 Task: Add an event with the title Second Monthly Department Meeting, date '2024/03/17', time 9:40 AM to 11:40 AMand add a description: The session will begin with an introduction to the importance of effective presentations, emphasizing the impact of clear communication, engaging delivery, and confident body language. Participants will have the opportunity to learn key strategies and best practices for creating impactful presentations that captivate audiences and convey messages effectively., put the event into Yellow category . Add location for the event as: Burj Al Arab Jumeirah, Dubai, United Arab Emirates, logged in from the account softage.7@softage.netand send the event invitation to softage.5@softage.net and softage.1@softage.net. Set a reminder for the event At time of event
Action: Mouse moved to (95, 115)
Screenshot: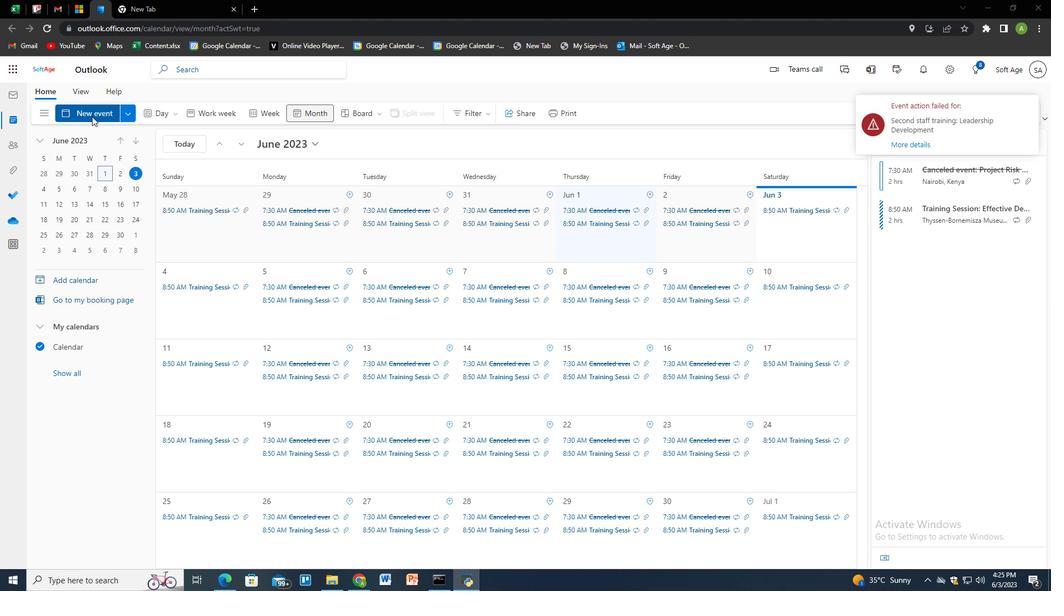 
Action: Mouse pressed left at (95, 115)
Screenshot: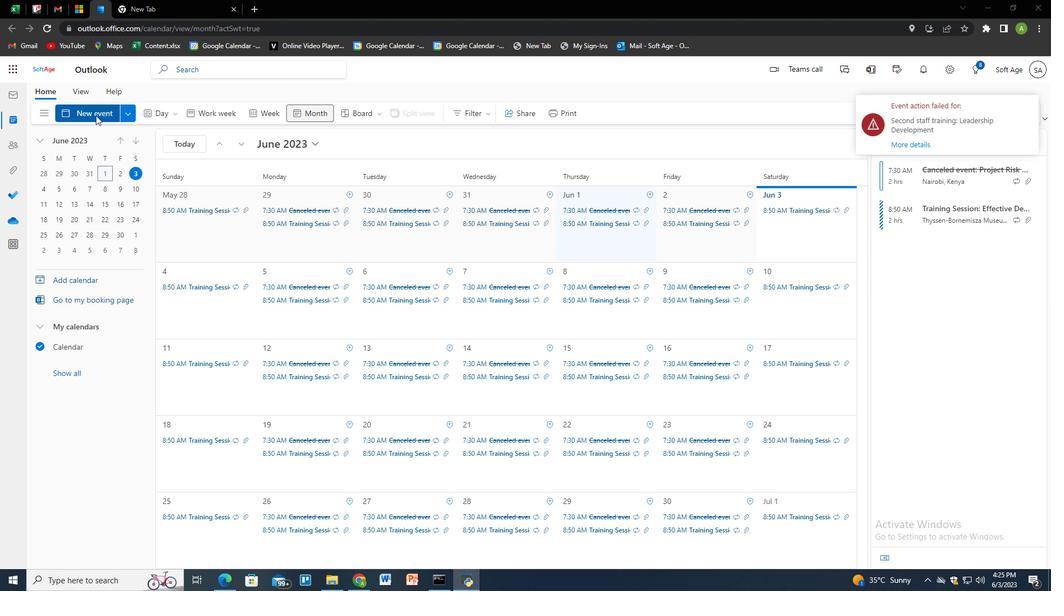 
Action: Mouse moved to (287, 183)
Screenshot: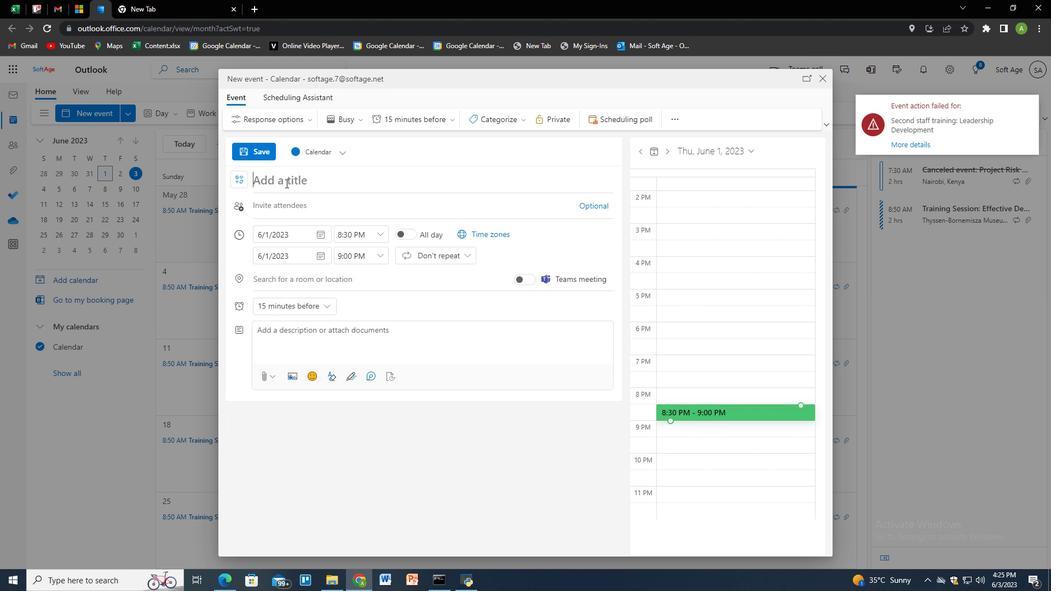 
Action: Mouse pressed left at (287, 183)
Screenshot: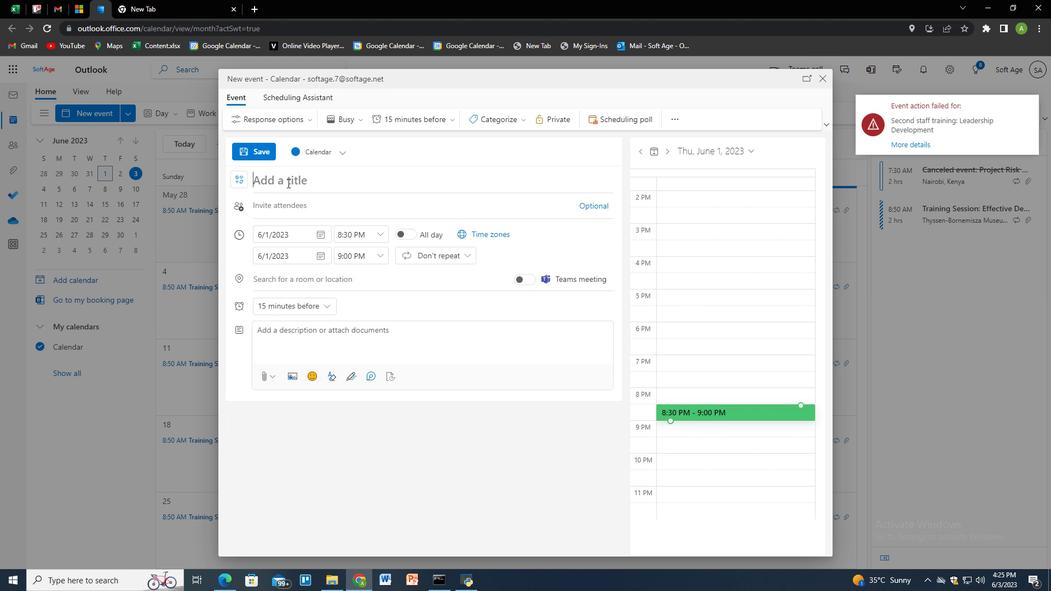 
Action: Key pressed <Key.shift>Second<Key.space><Key.shift>Montly<Key.space><Key.shift>D<Key.backspace><Key.backspace><Key.backspace><Key.backspace>hly<Key.space><Key.shift>Departmetn<Key.backspace><Key.backspace>nt<Key.space>m<Key.backspace><Key.shift>Meeting<Key.tab><Key.tab><Key.tab>
Screenshot: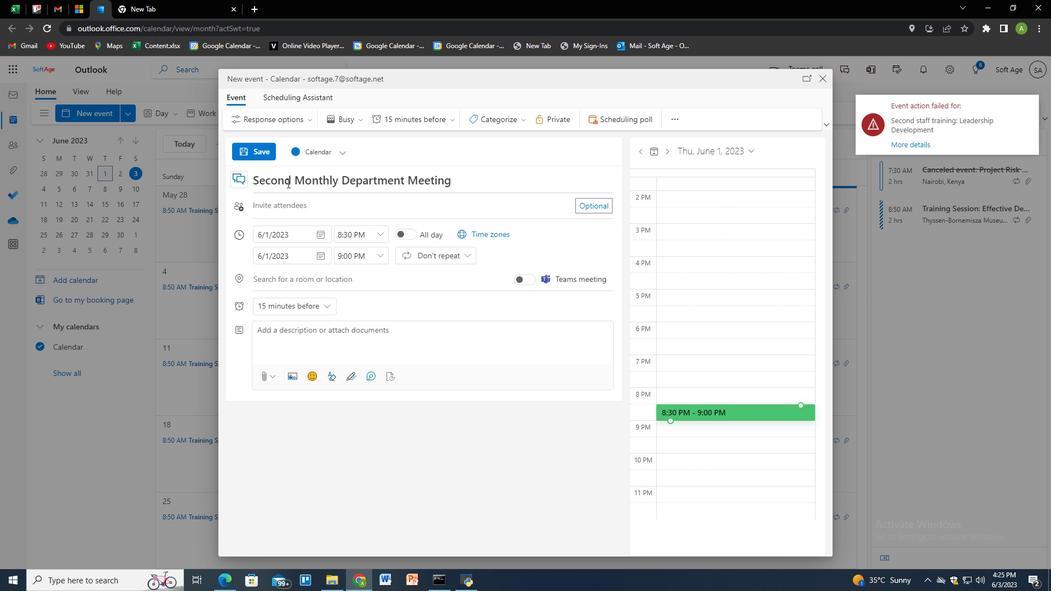 
Action: Mouse moved to (322, 229)
Screenshot: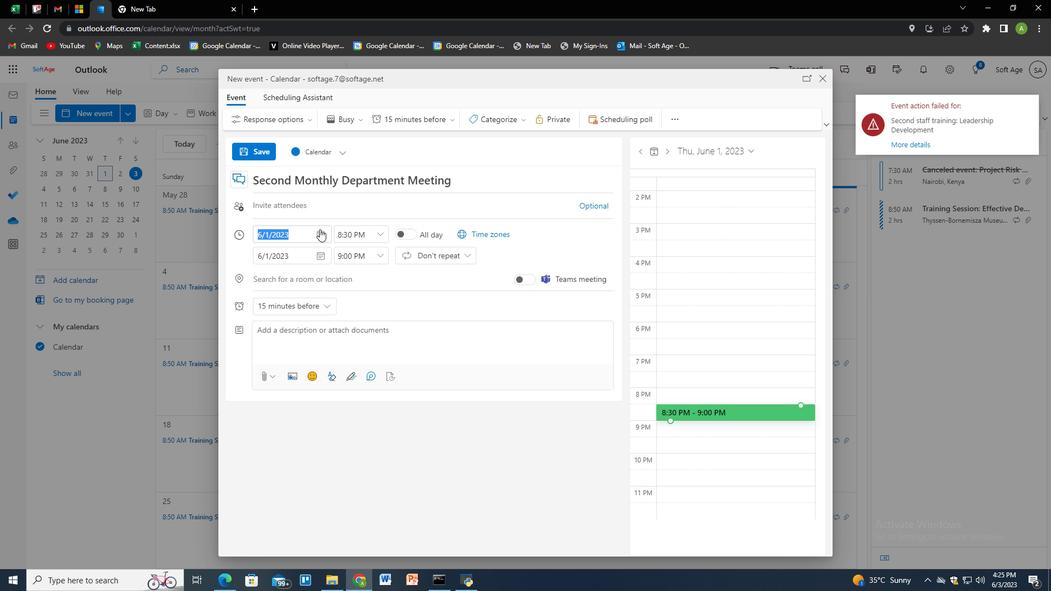 
Action: Mouse pressed left at (322, 229)
Screenshot: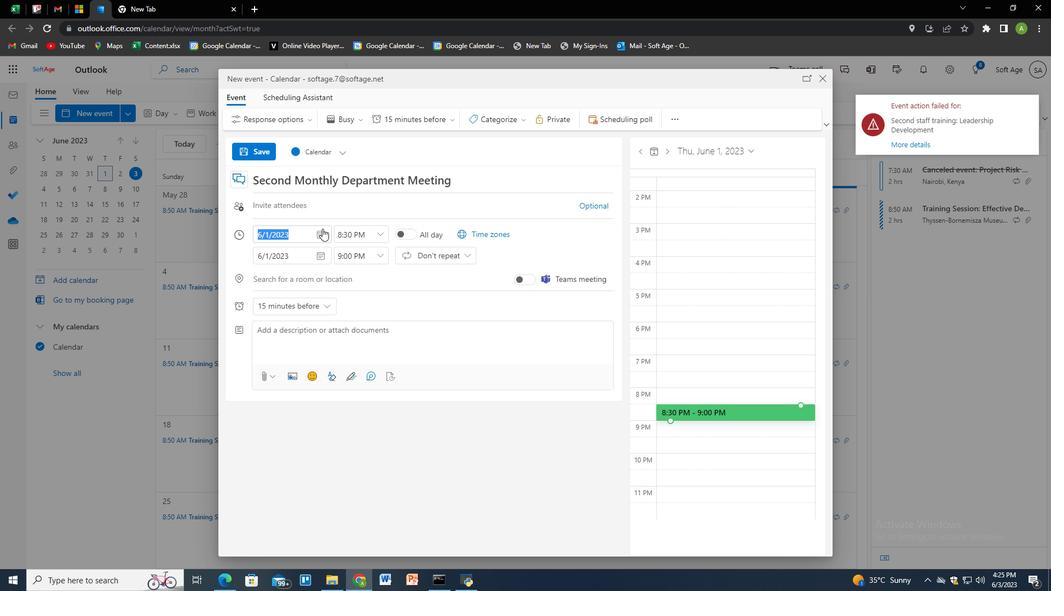 
Action: Mouse moved to (346, 253)
Screenshot: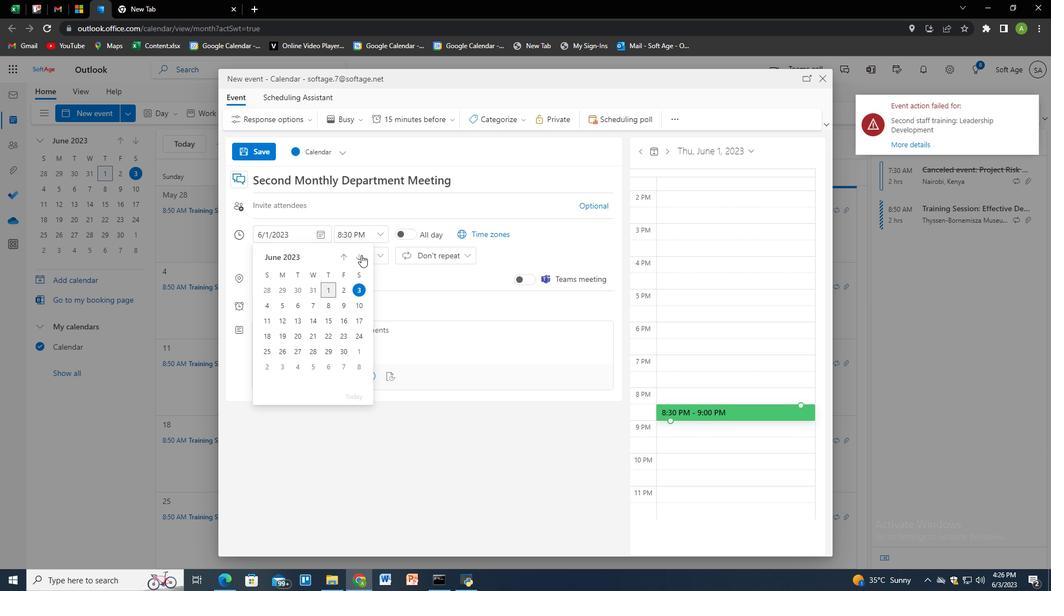 
Action: Mouse pressed left at (346, 253)
Screenshot: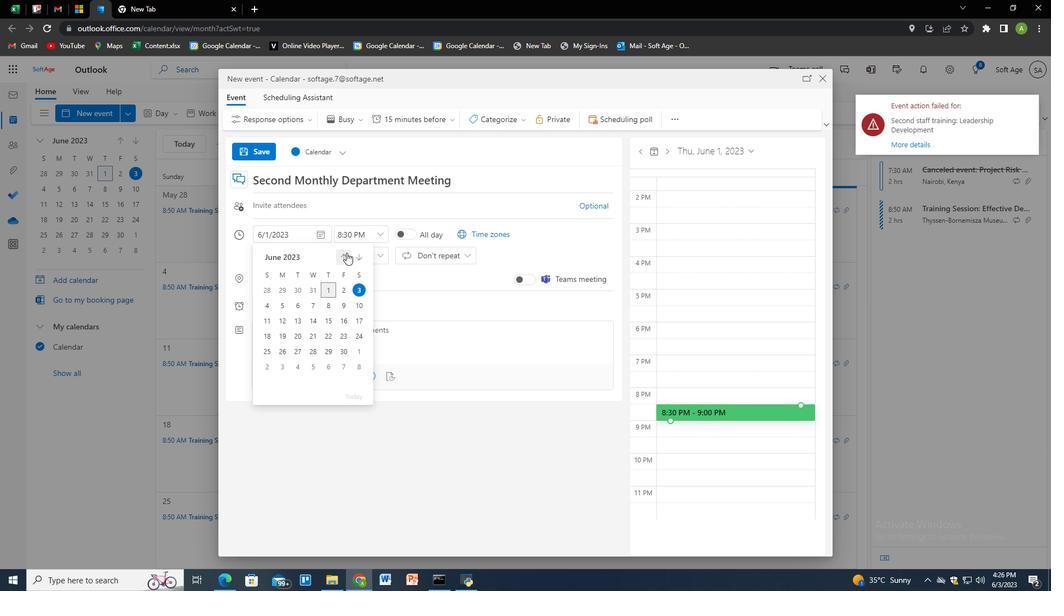 
Action: Mouse pressed left at (346, 253)
Screenshot: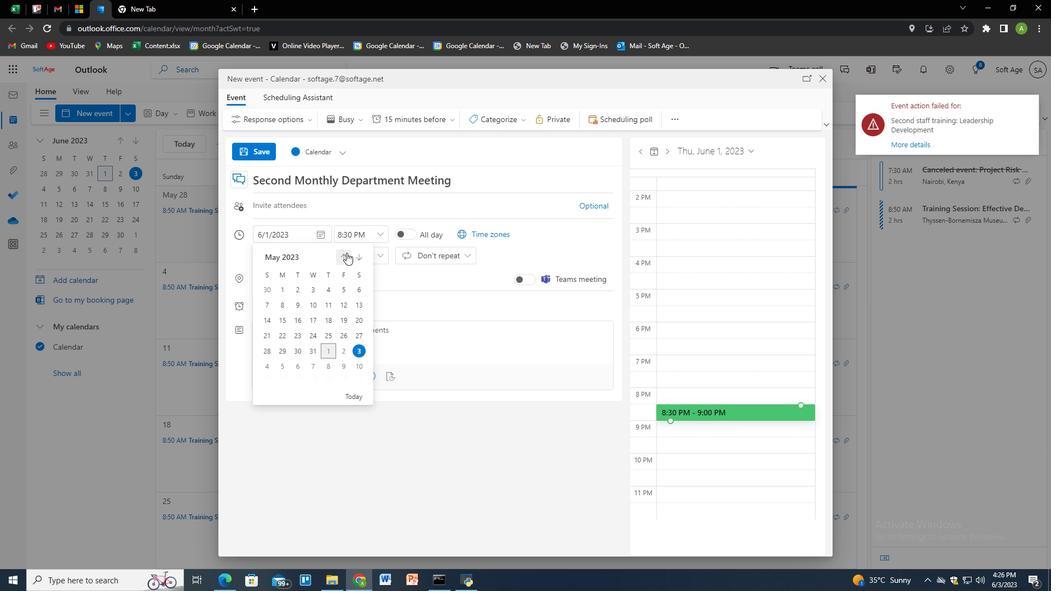 
Action: Mouse pressed left at (346, 253)
Screenshot: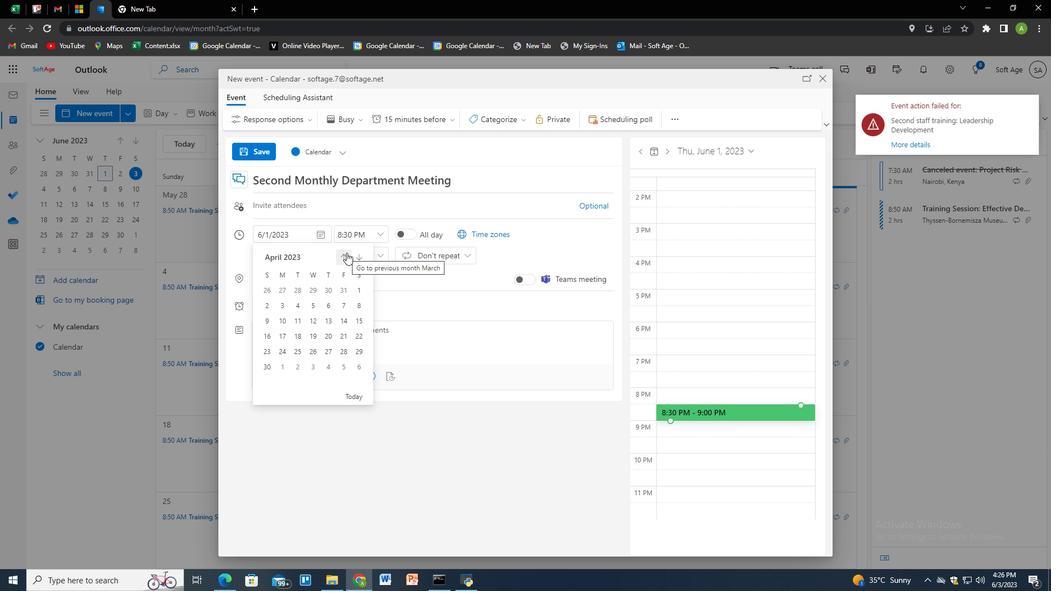 
Action: Mouse moved to (344, 319)
Screenshot: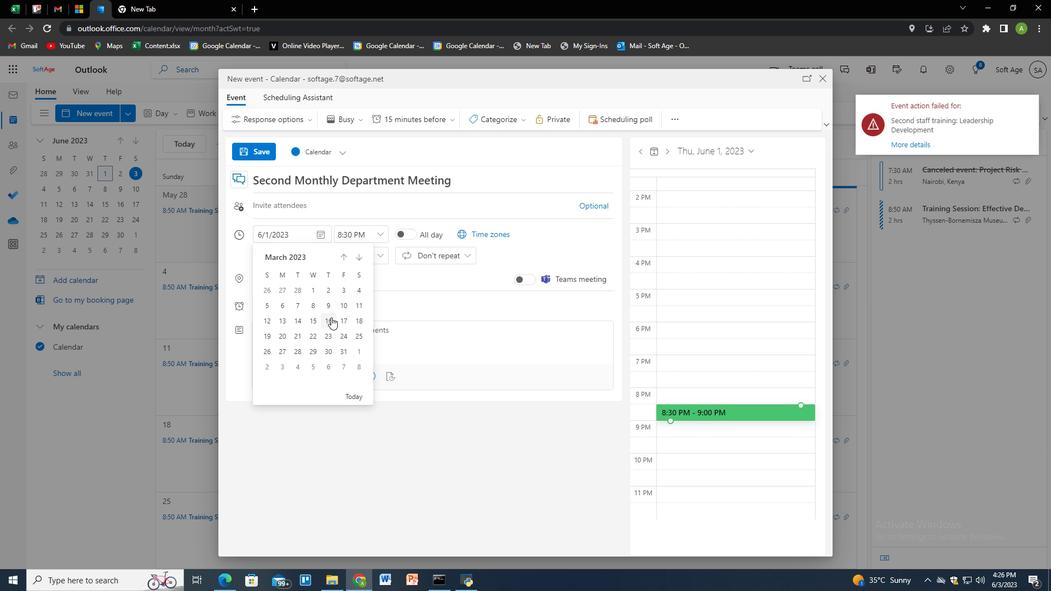
Action: Mouse pressed left at (344, 319)
Screenshot: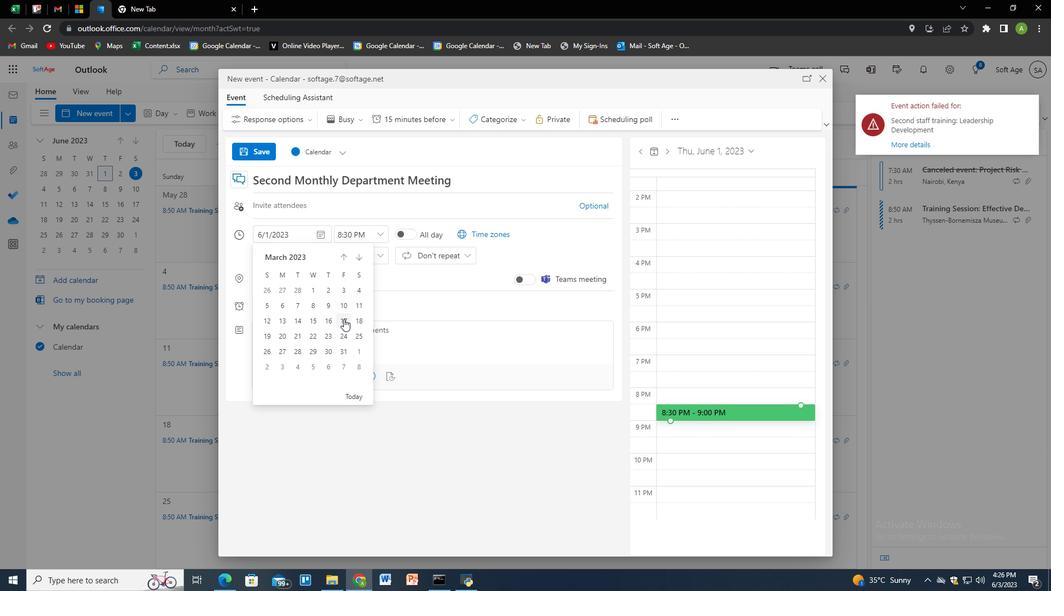 
Action: Mouse moved to (318, 241)
Screenshot: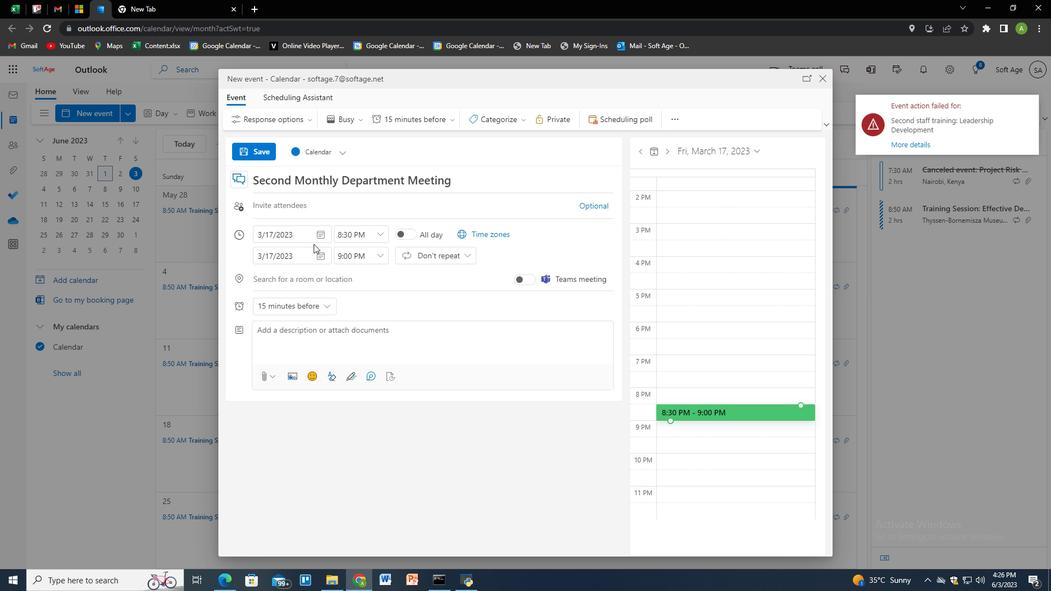 
Action: Mouse pressed left at (318, 241)
Screenshot: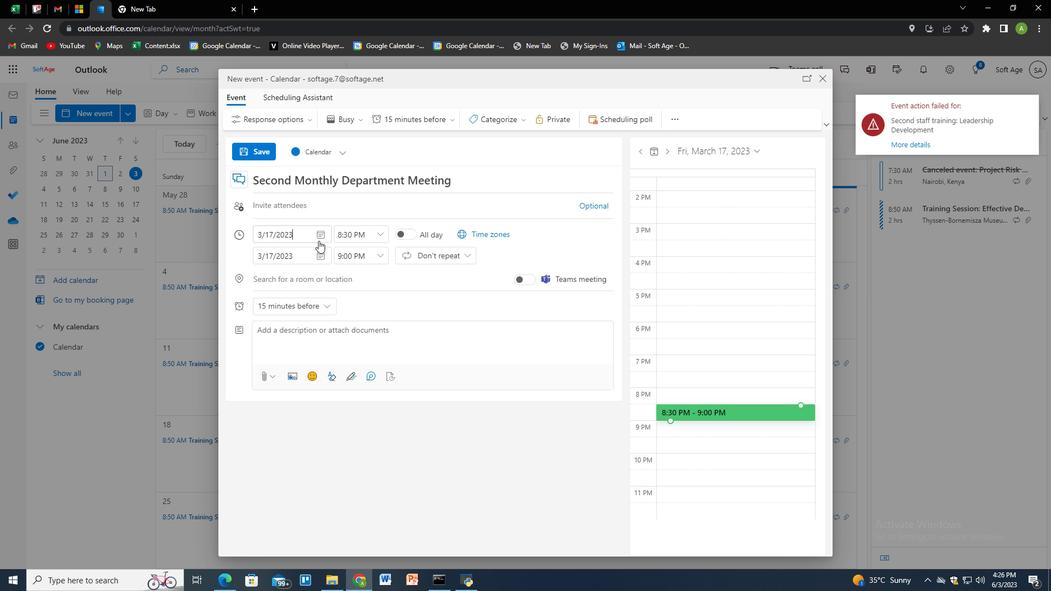 
Action: Mouse moved to (316, 253)
Screenshot: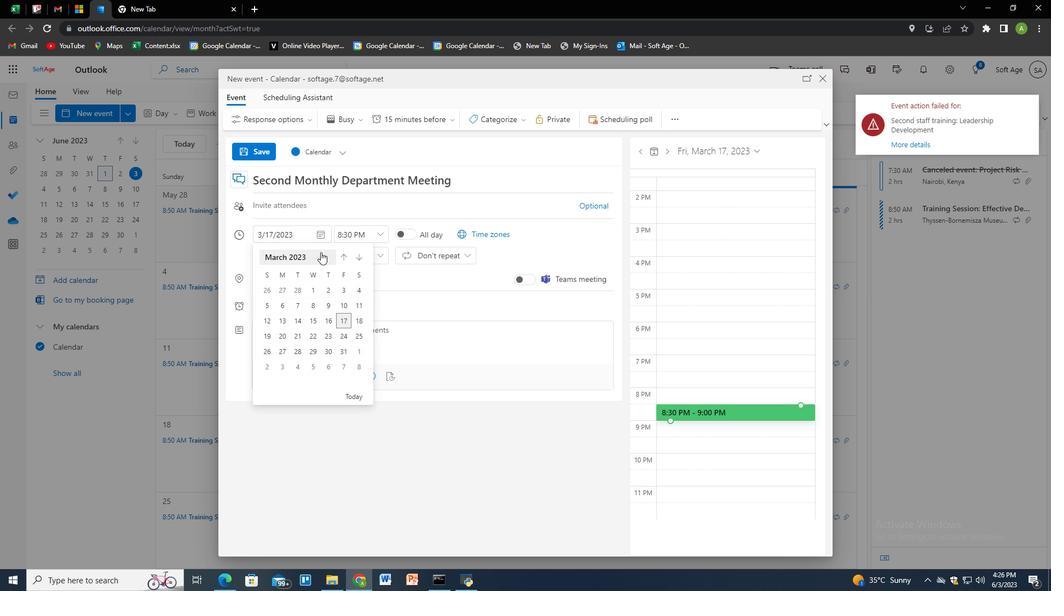 
Action: Mouse pressed left at (316, 253)
Screenshot: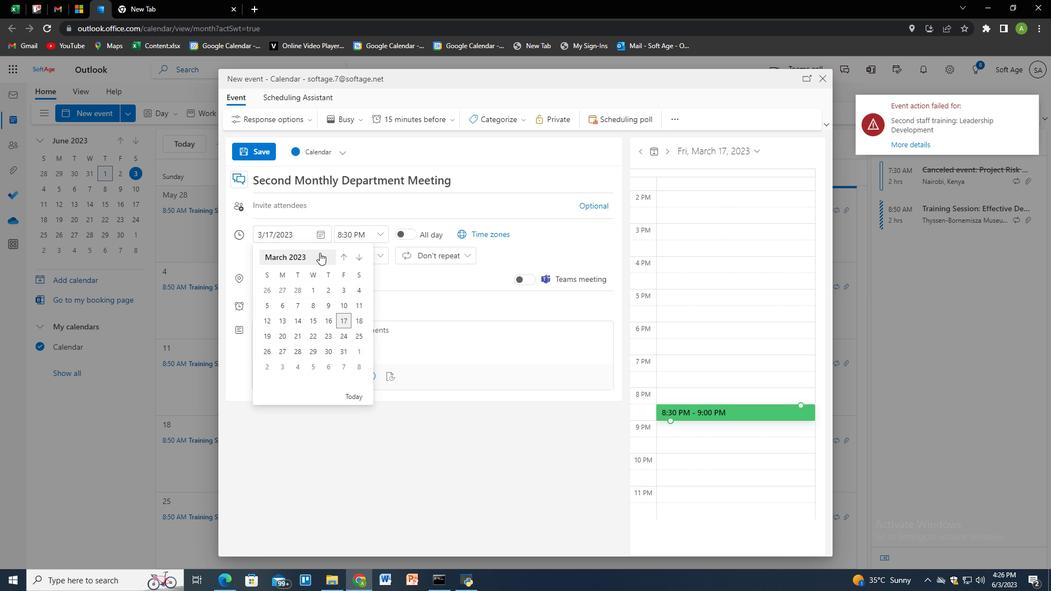 
Action: Mouse pressed left at (316, 253)
Screenshot: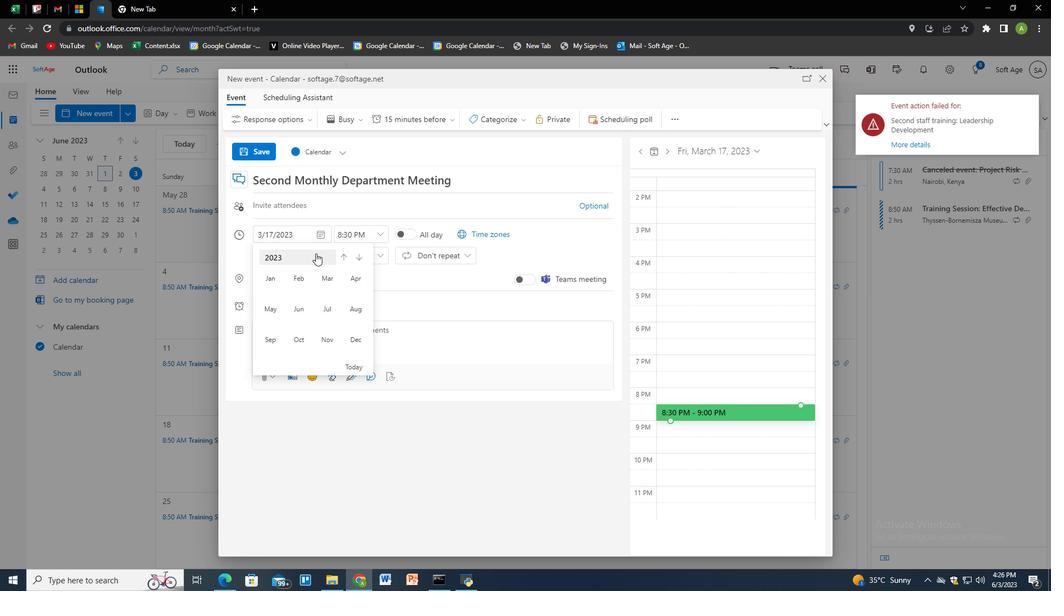 
Action: Mouse moved to (273, 304)
Screenshot: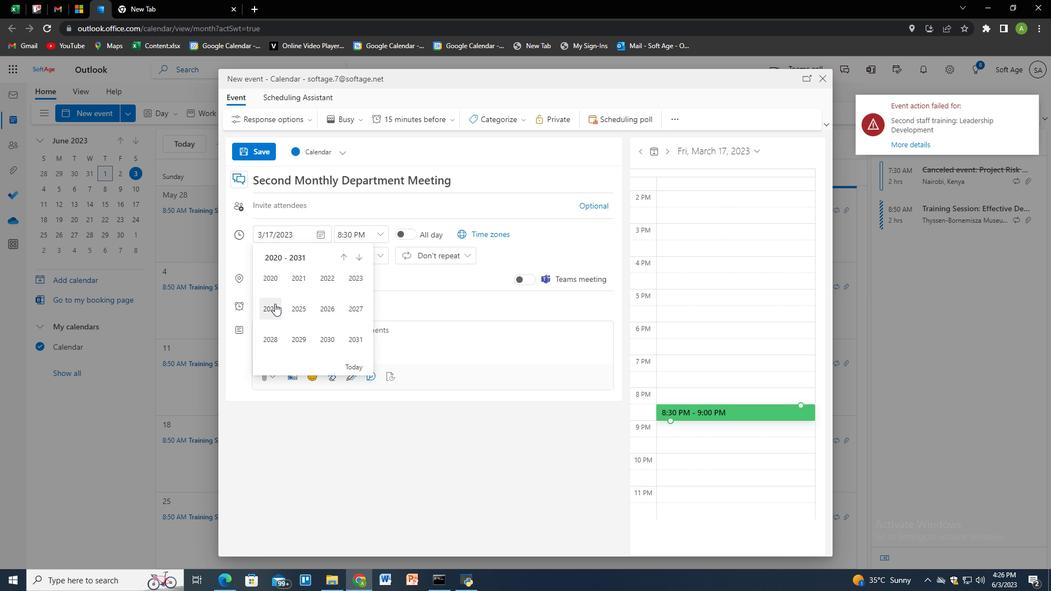 
Action: Mouse pressed left at (273, 304)
Screenshot: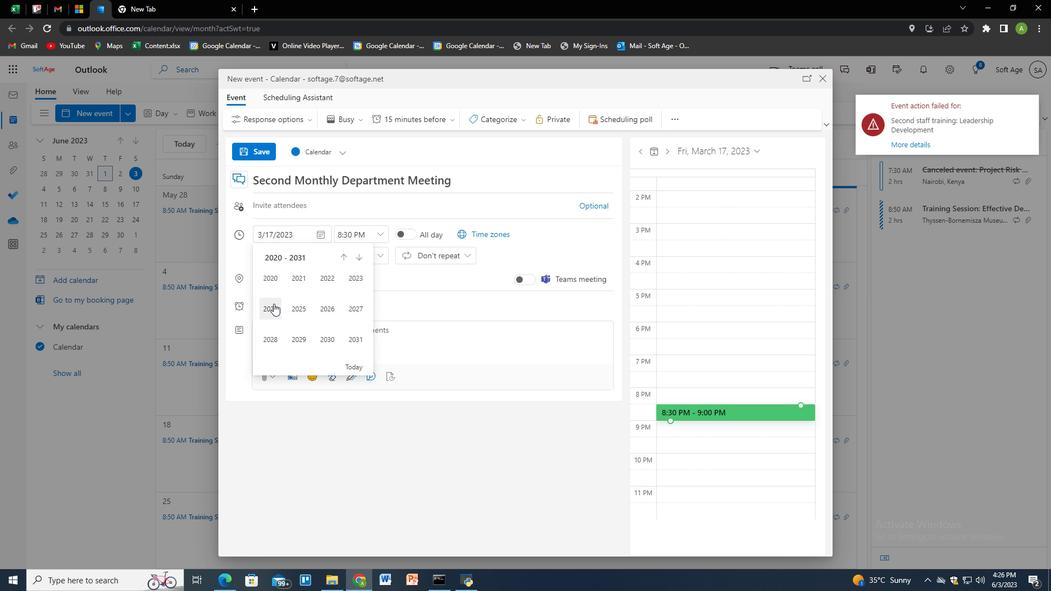 
Action: Mouse moved to (275, 304)
Screenshot: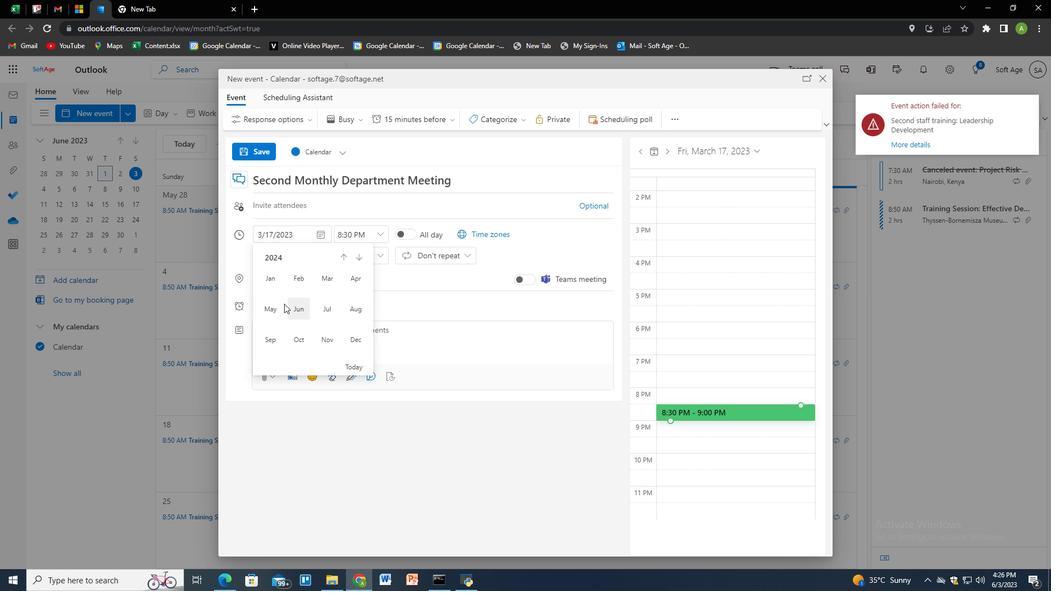 
Action: Mouse pressed left at (275, 304)
Screenshot: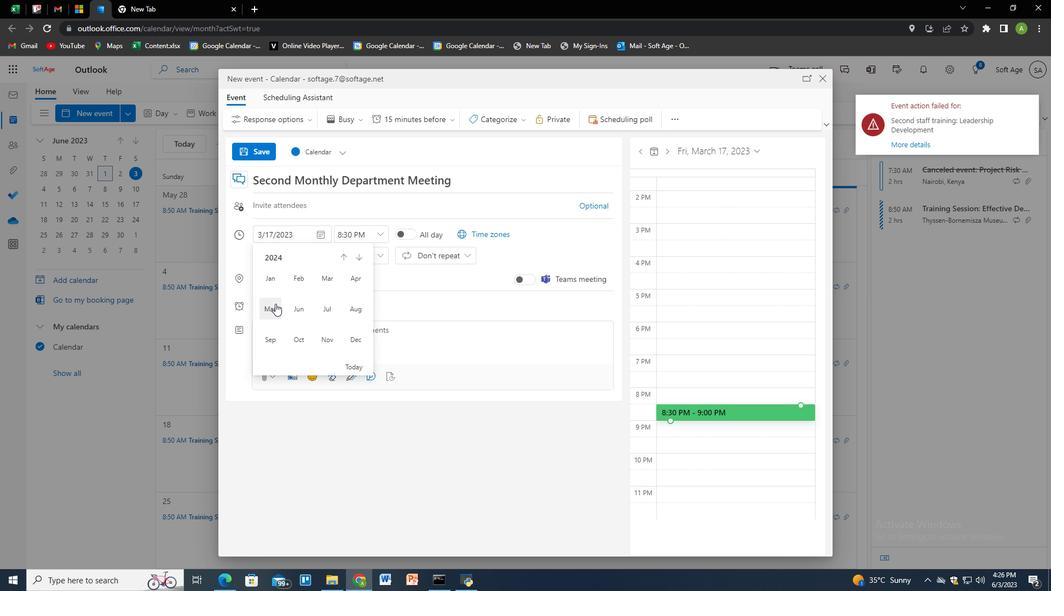
Action: Mouse moved to (342, 322)
Screenshot: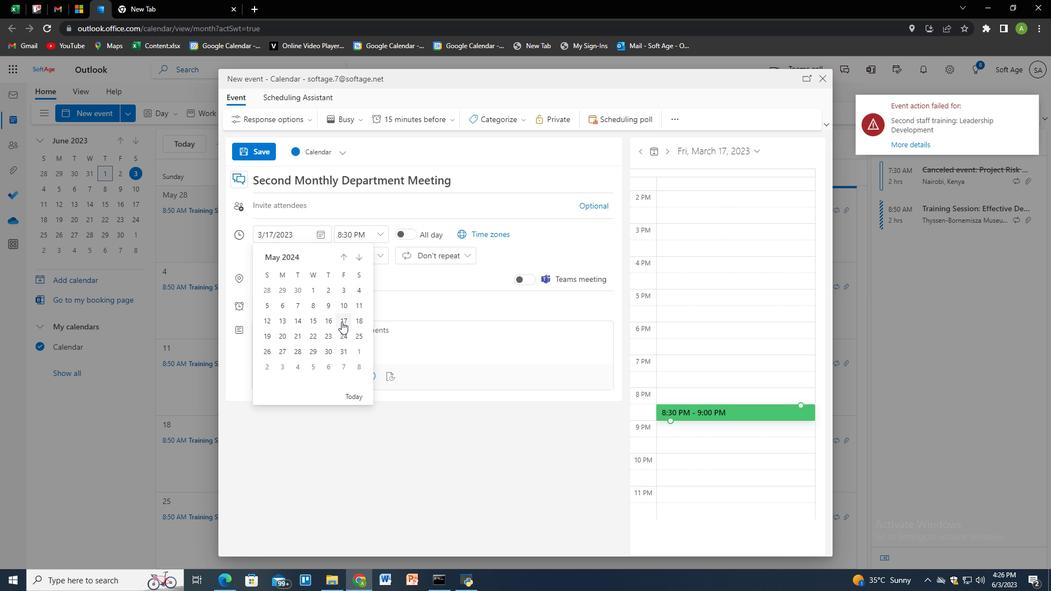
Action: Mouse pressed left at (342, 322)
Screenshot: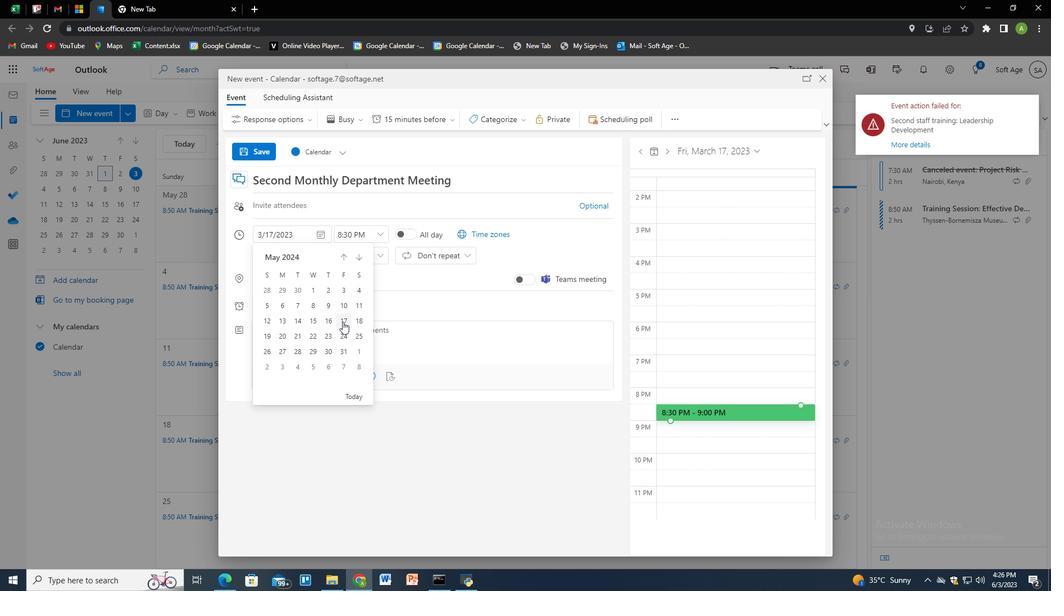 
Action: Mouse moved to (356, 239)
Screenshot: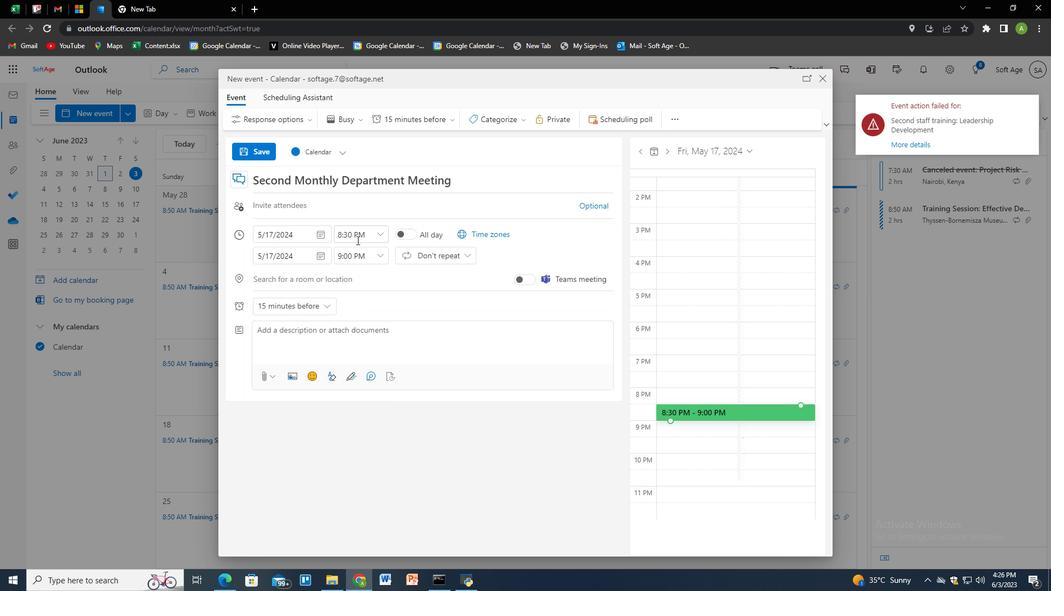 
Action: Mouse pressed left at (356, 239)
Screenshot: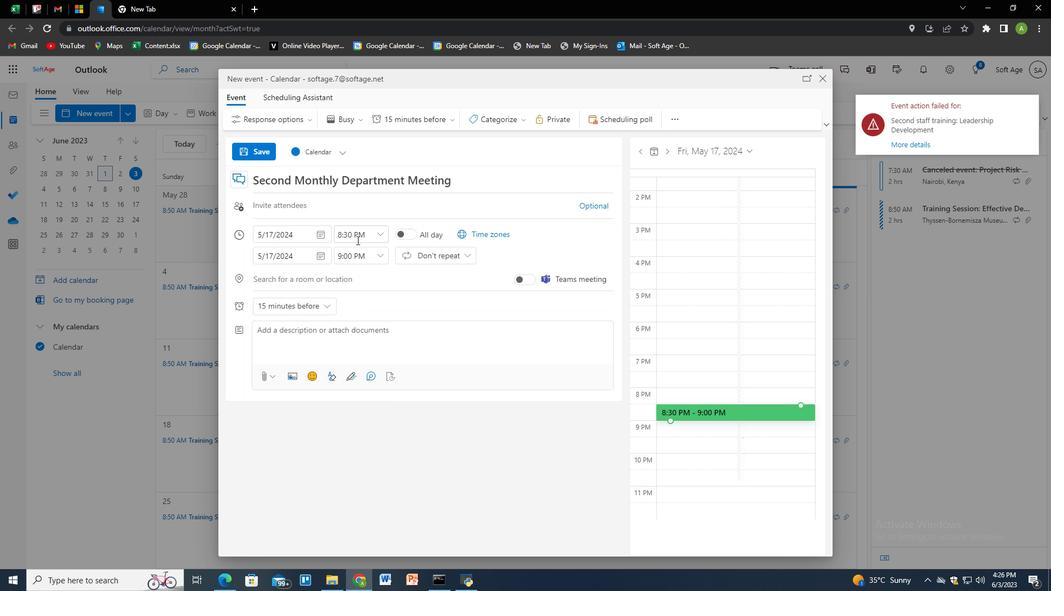 
Action: Key pressed 9<Key.shift>:40<Key.space><Key.shift><Key.shift><Key.shift><Key.shift><Key.shift><Key.shift><Key.shift><Key.shift><Key.shift><Key.shift><Key.shift><Key.shift><Key.shift><Key.shift><Key.shift><Key.shift><Key.shift><Key.shift><Key.shift><Key.shift><Key.shift><Key.shift><Key.shift>AM<Key.tab><Key.tab>11;40<Key.space><Key.shift>AM<Key.tab><Key.tab><Key.tab><Key.tab><Key.tab><Key.tab><Key.tab><Key.shift>The<Key.space>session<Key.space>will<Key.space>begin<Key.space>with<Key.space>an<Key.space>introduction<Key.space>to<Key.space>the<Key.space>importance<Key.space>of<Key.space>effective<Key.space>prsen<Key.backspace><Key.backspace><Key.backspace>esentations,<Key.space><Key.shift>E<Key.backspace>emphasizing<Key.space>the<Key.space>impact<Key.space>of<Key.space>clear<Key.space>communication,<Key.space>engaging<Key.space>delivery,<Key.space>and<Key.space>cond<Key.backspace>fident<Key.space>body<Key.space>language<Key.space><Key.backspace>.<Key.space><Key.shift>Participants<Key.space>will<Key.space>ah<Key.backspace><Key.backspace>have<Key.space>the<Key.space>opportunity<Key.space>to<Key.space>learn<Key.space>key<Key.space>strategies<Key.space>and<Key.space>best<Key.space>practices<Key.space>for<Key.space>creating<Key.backspace><Key.backspace><Key.backspace><Key.backspace><Key.backspace><Key.backspace><Key.backspace><Key.backspace>creating<Key.space>impactfull<Key.backspace><Key.space>presentations<Key.space>that<Key.space>captivaate<Key.backspace><Key.backspace><Key.backspace>te<Key.space>audiences<Key.space>and<Key.space>convey<Key.space>mea<Key.backspace>ssages<Key.space>effectively.
Screenshot: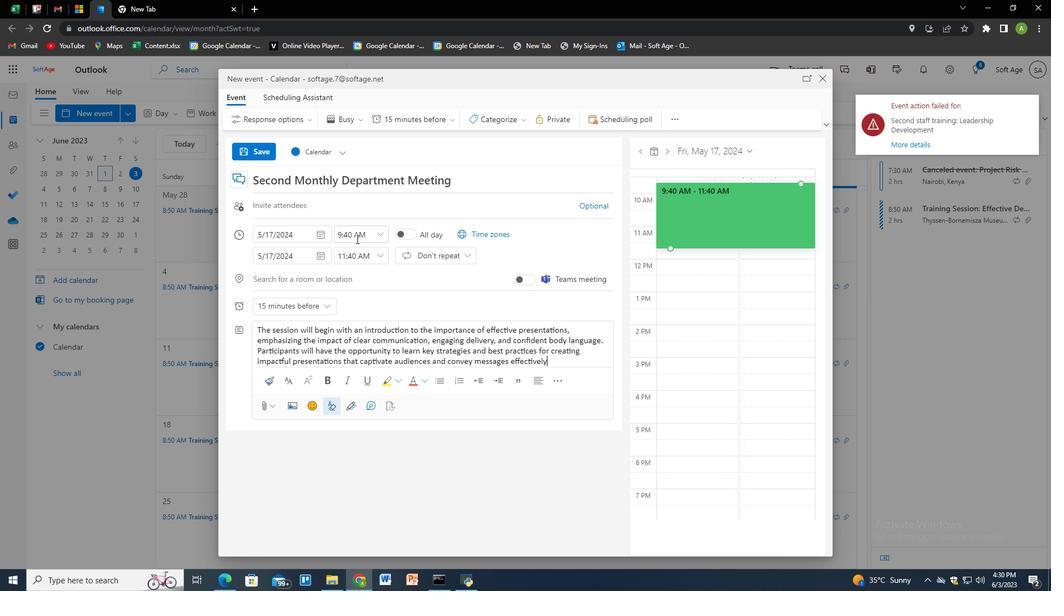
Action: Mouse moved to (478, 121)
Screenshot: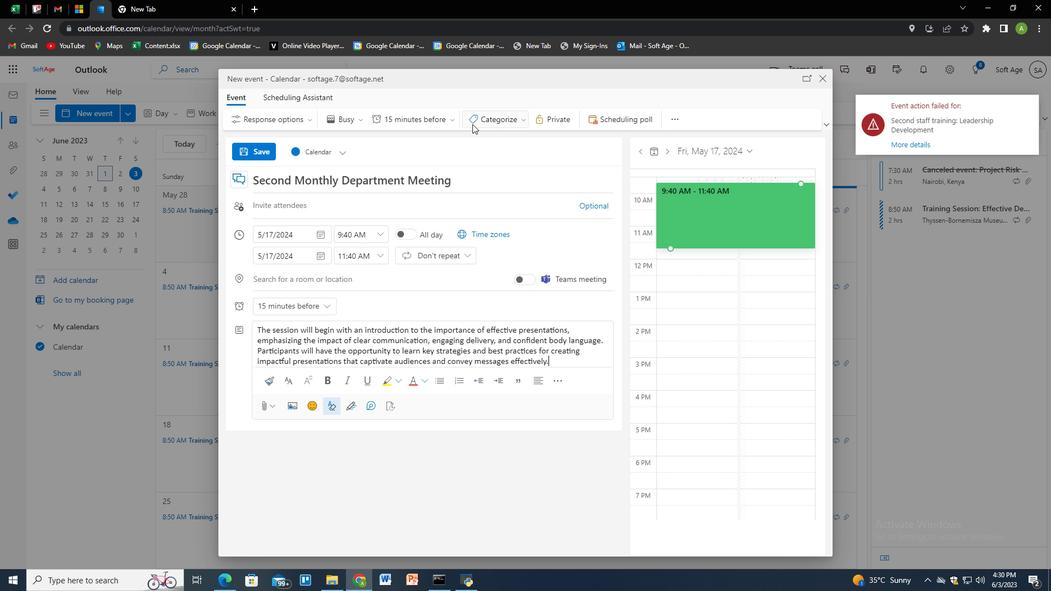 
Action: Mouse pressed left at (478, 121)
Screenshot: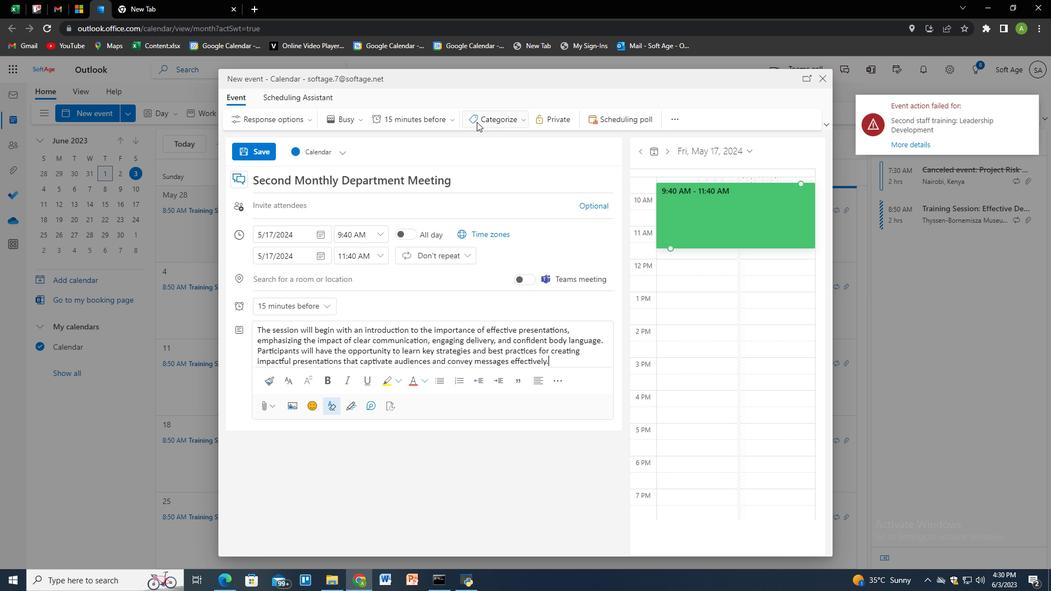 
Action: Mouse moved to (504, 225)
Screenshot: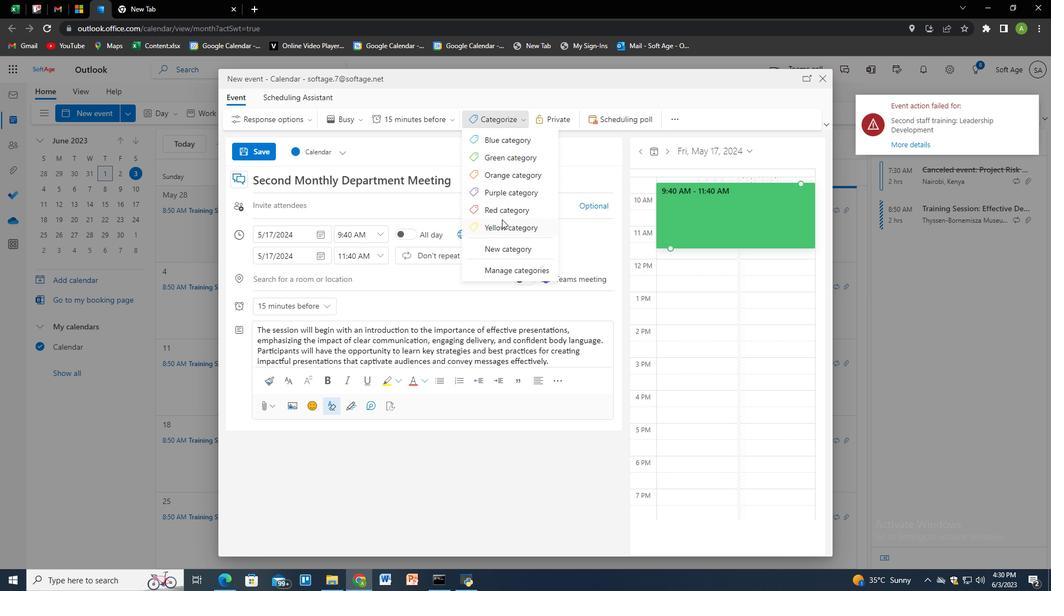 
Action: Mouse pressed left at (504, 225)
Screenshot: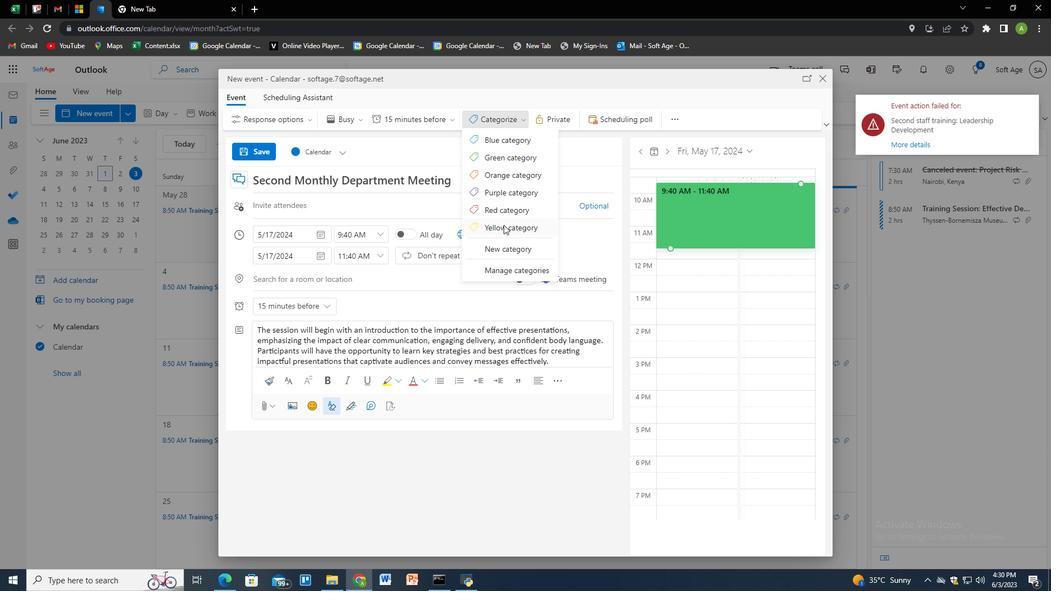 
Action: Mouse moved to (304, 277)
Screenshot: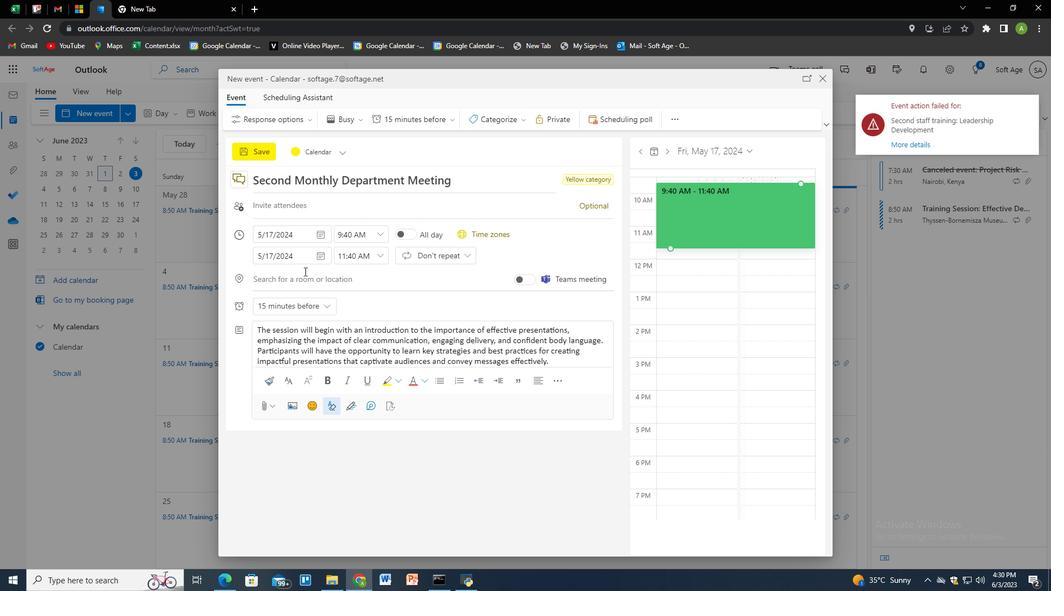 
Action: Mouse pressed left at (304, 277)
Screenshot: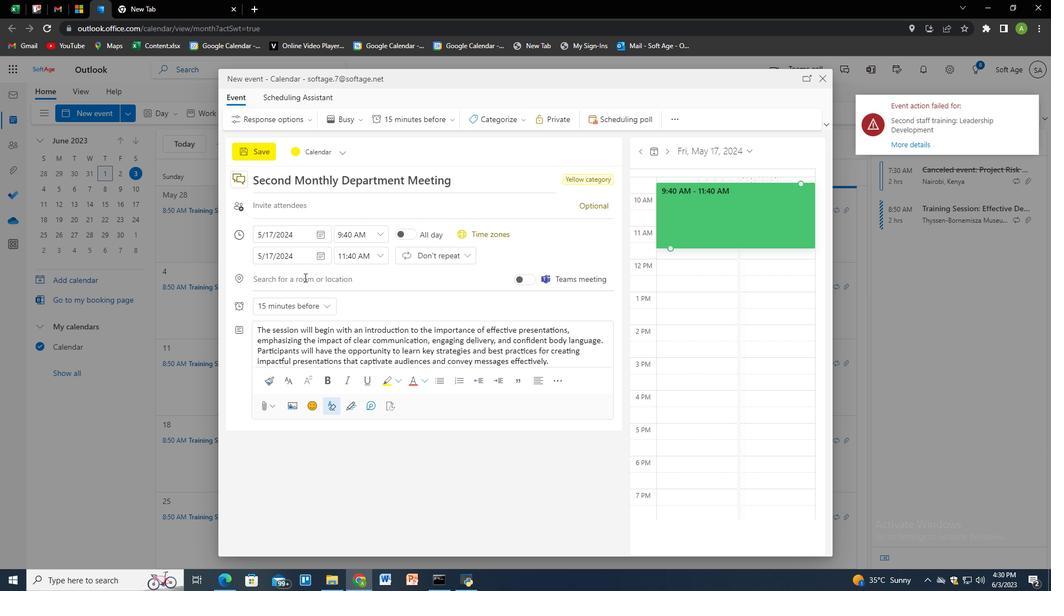 
Action: Key pressed <Key.shift>Burj<Key.space><Key.shift>AL<Key.backspace>I<Key.space><Key.shift>Arab<Key.space><Key.shift>Jumeirah<Key.space><Key.backspace>,<Key.space><Key.shift>Dubai,<Key.space><Key.shift>United<Key.space><Key.shift>Arb<Key.backspace>ab<Key.space><Key.backspace><Key.space><Key.shift>Emirates<Key.down><Key.enter>
Screenshot: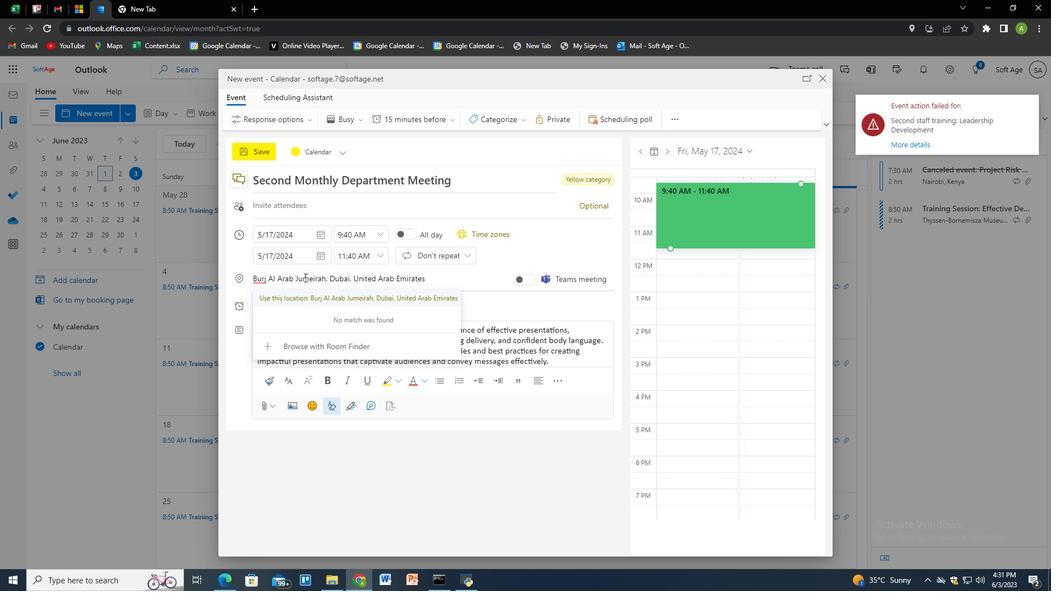 
Action: Mouse moved to (504, 271)
Screenshot: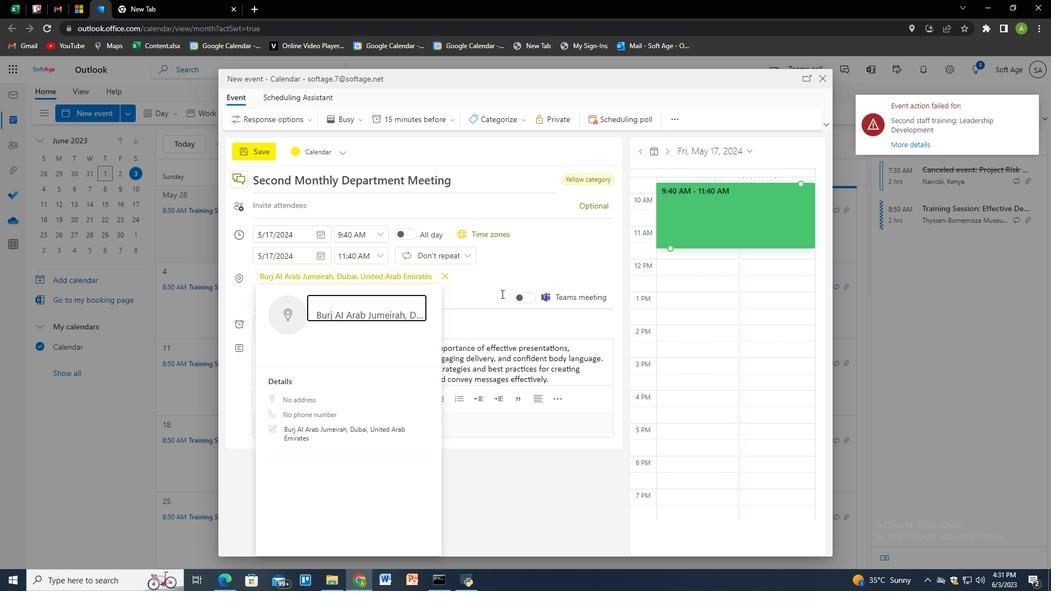 
Action: Mouse pressed left at (504, 271)
Screenshot: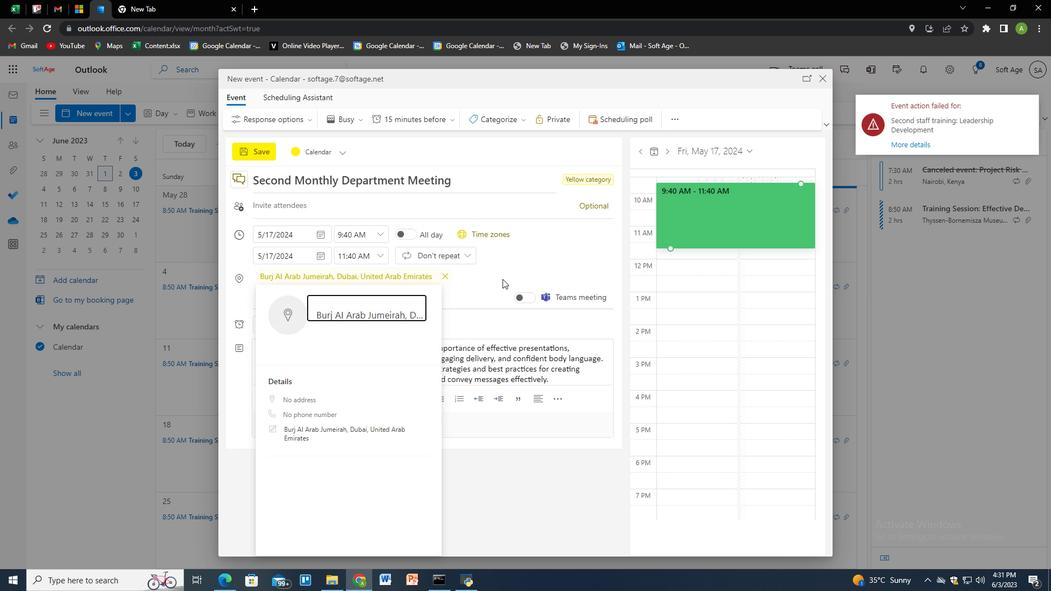 
Action: Mouse moved to (326, 210)
Screenshot: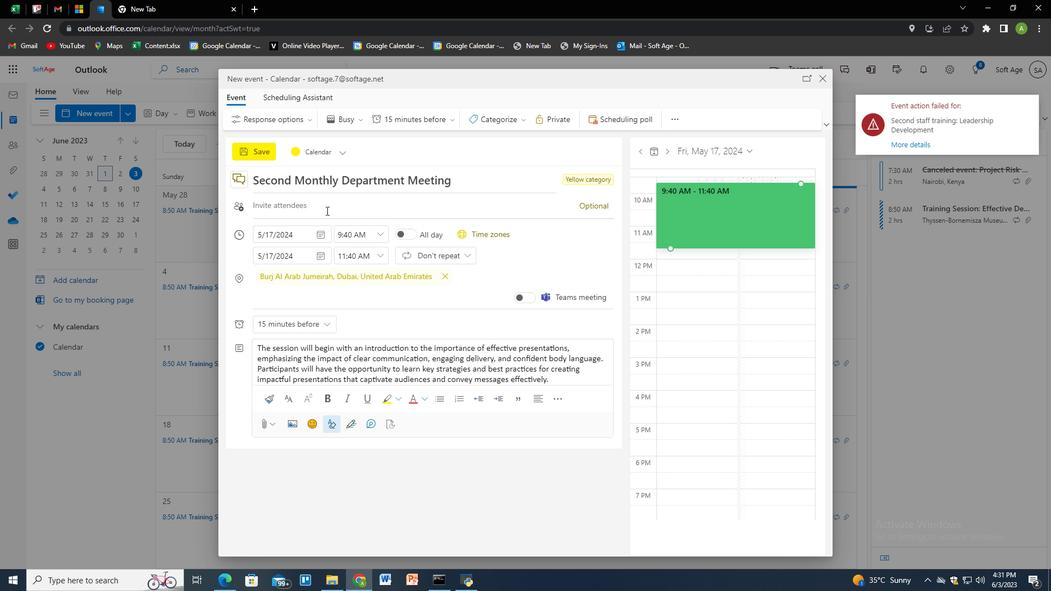 
Action: Mouse pressed left at (326, 210)
Screenshot: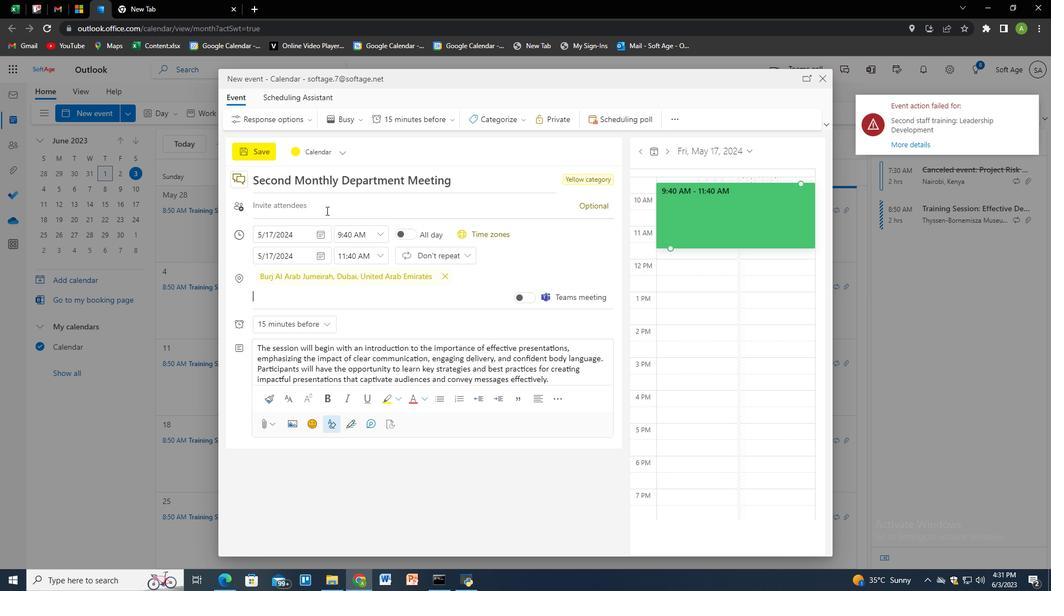 
Action: Mouse moved to (324, 209)
Screenshot: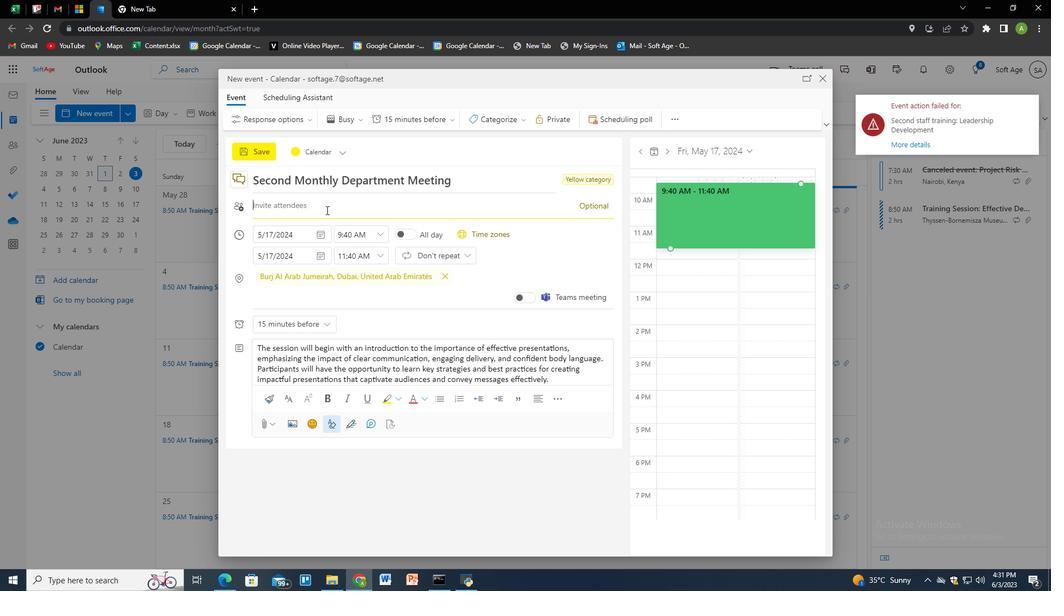 
Action: Key pressed softage7<Key.backspace>.7<Key.shift>@softage.net<Key.down><Key.up><Key.enter>softage.5<Key.shift>@<Key.space><Key.backspace>softage.net<Key.enter>
Screenshot: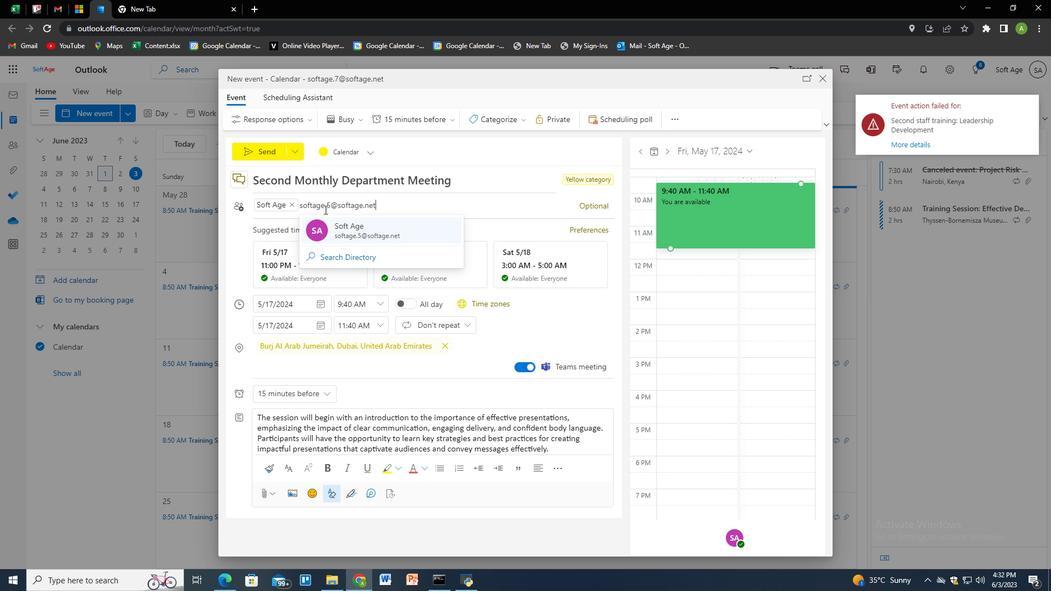 
Action: Mouse moved to (392, 118)
Screenshot: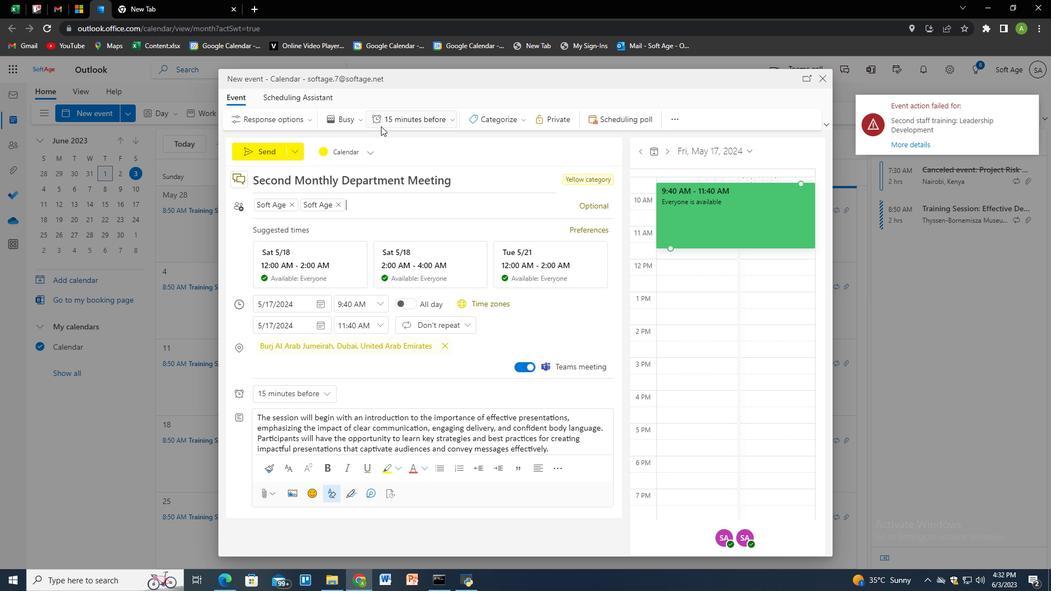 
Action: Mouse pressed left at (392, 118)
Screenshot: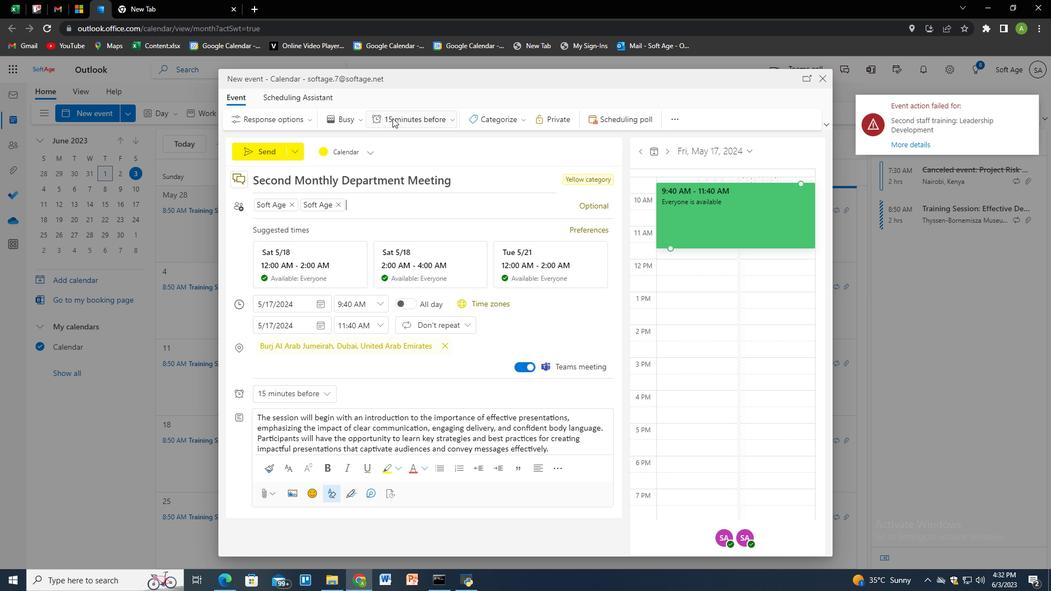 
Action: Mouse moved to (403, 158)
Screenshot: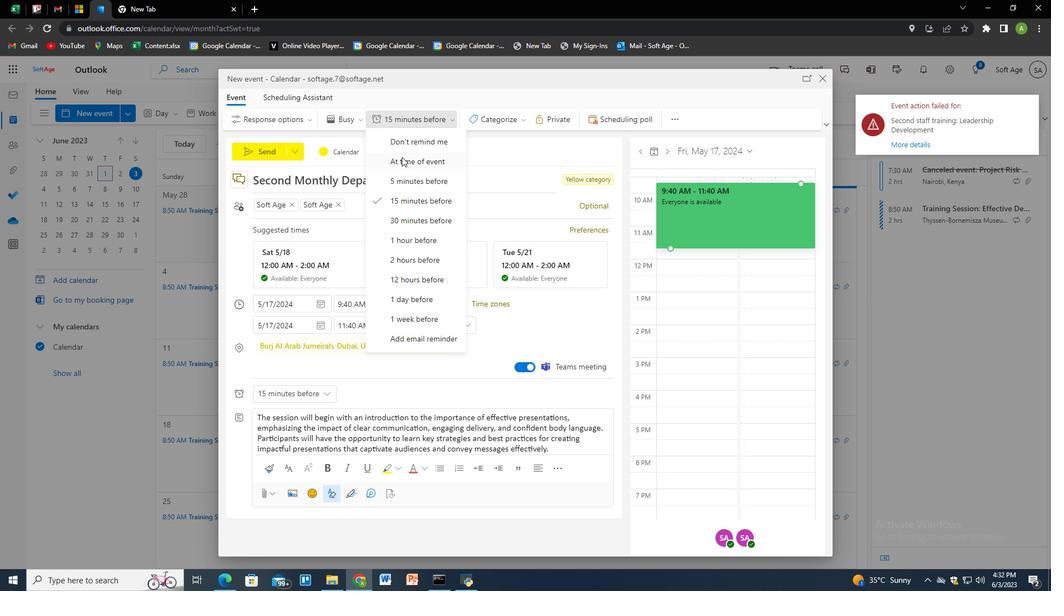 
Action: Mouse pressed left at (403, 158)
Screenshot: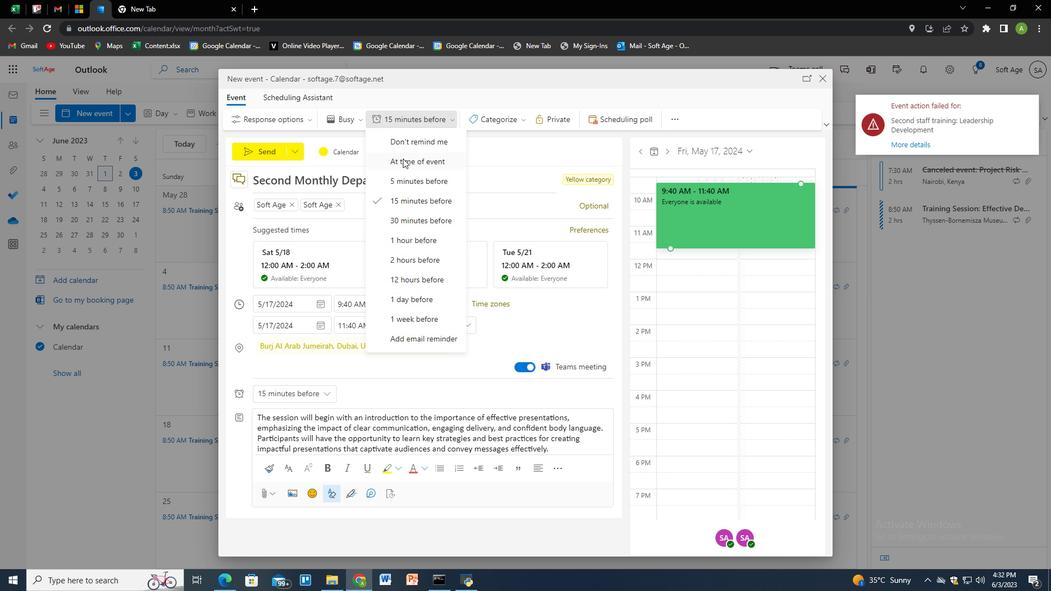 
Action: Mouse moved to (256, 150)
Screenshot: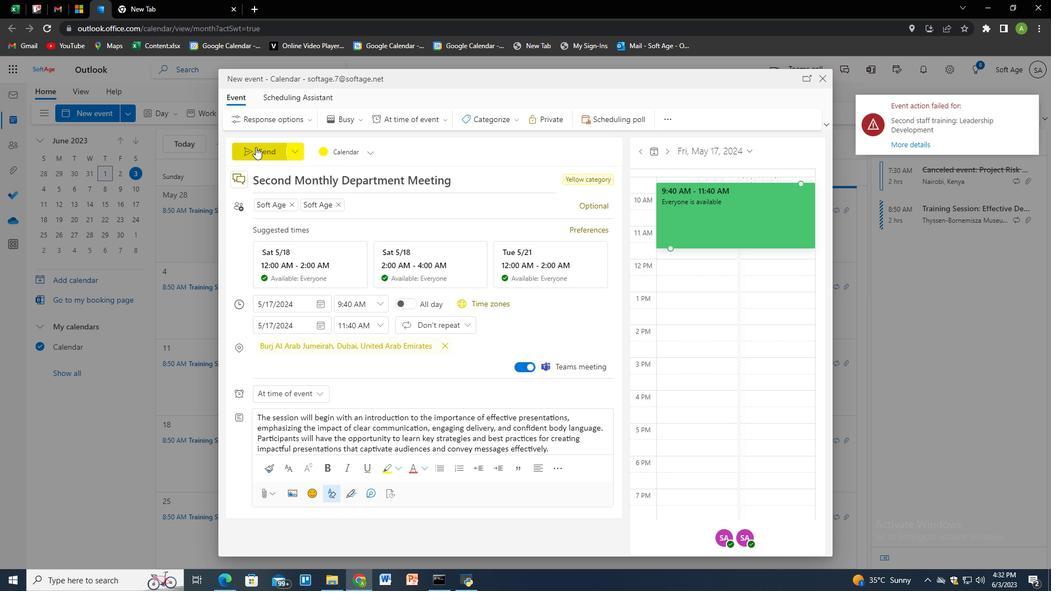 
Action: Mouse pressed left at (256, 150)
Screenshot: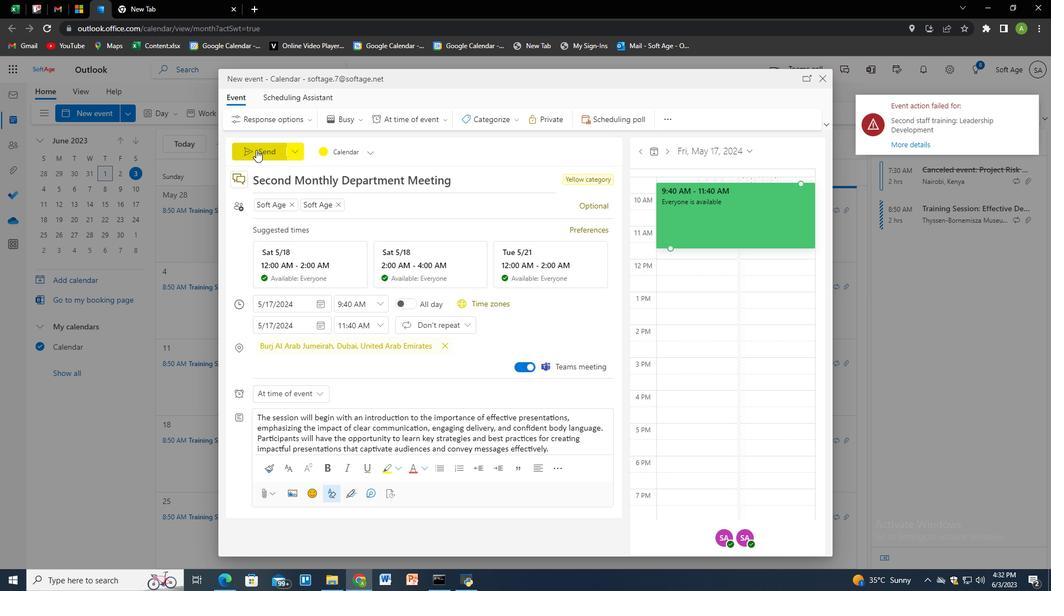 
Action: Mouse moved to (256, 150)
Screenshot: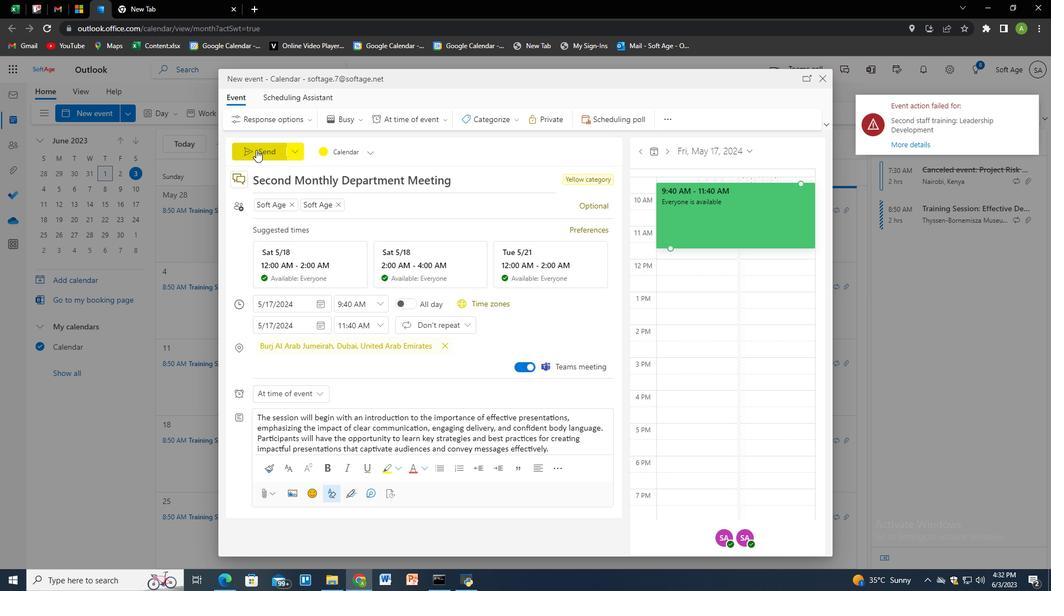 
